 Task: Create a due date automation trigger when advanced off, on the sunday after a card is due at 12:00 PM.
Action: Mouse moved to (877, 254)
Screenshot: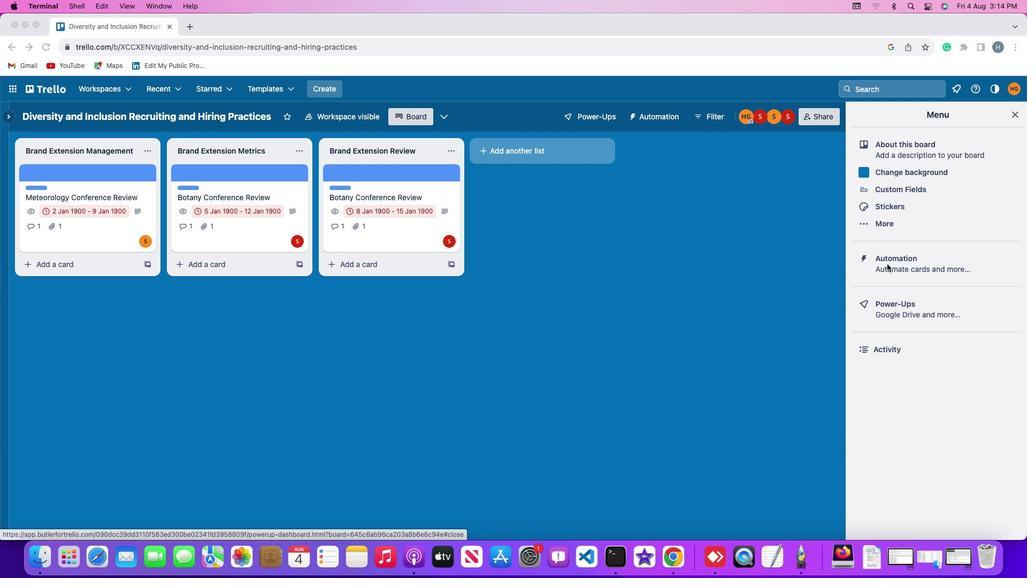 
Action: Mouse pressed left at (877, 254)
Screenshot: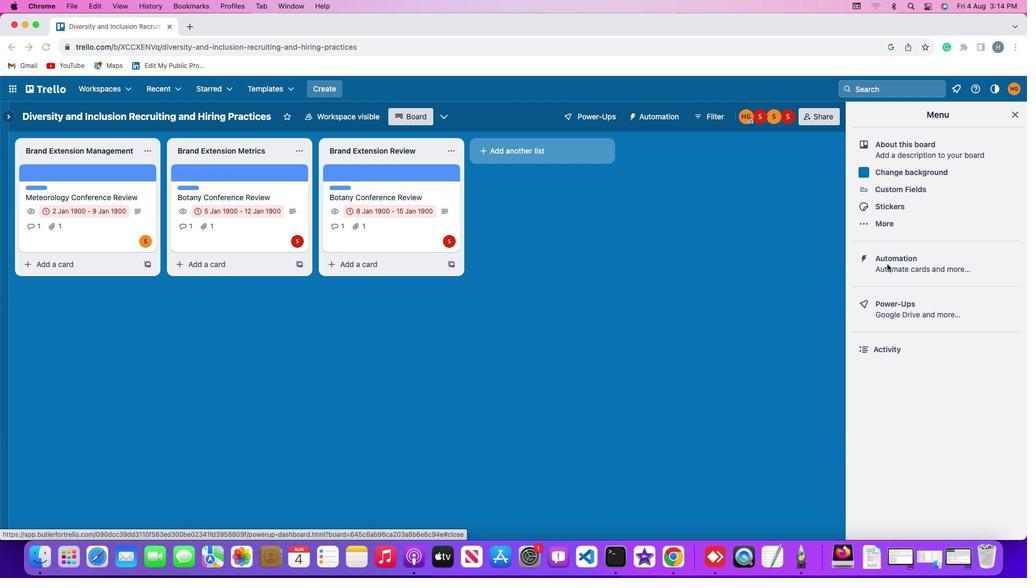 
Action: Mouse pressed left at (877, 254)
Screenshot: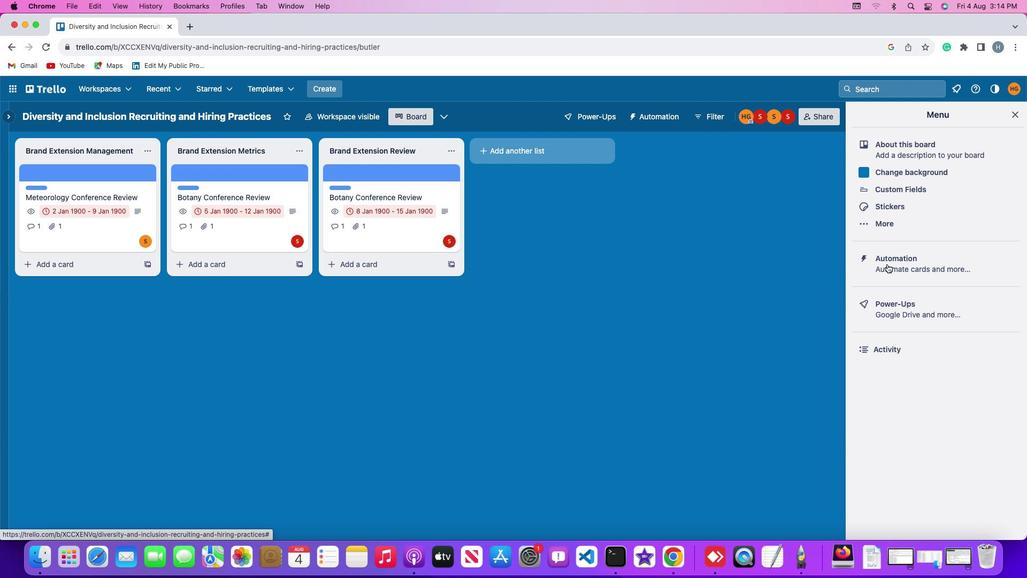 
Action: Mouse moved to (54, 238)
Screenshot: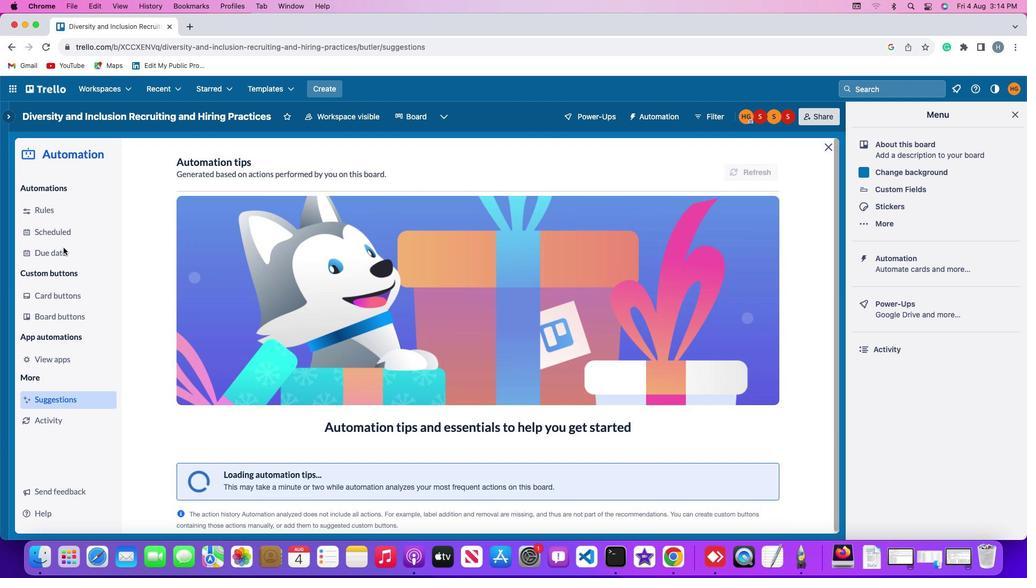 
Action: Mouse pressed left at (54, 238)
Screenshot: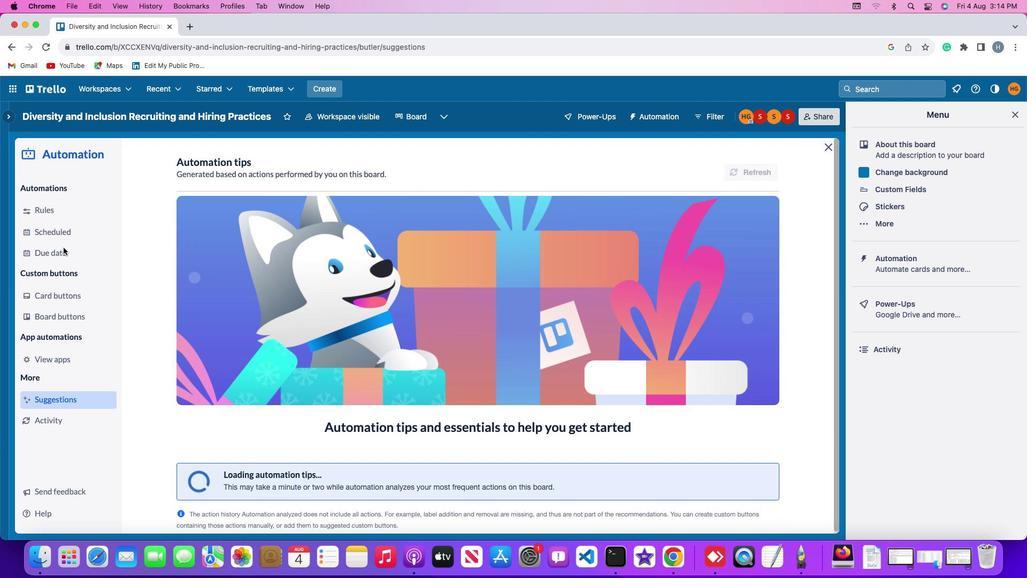 
Action: Mouse moved to (711, 149)
Screenshot: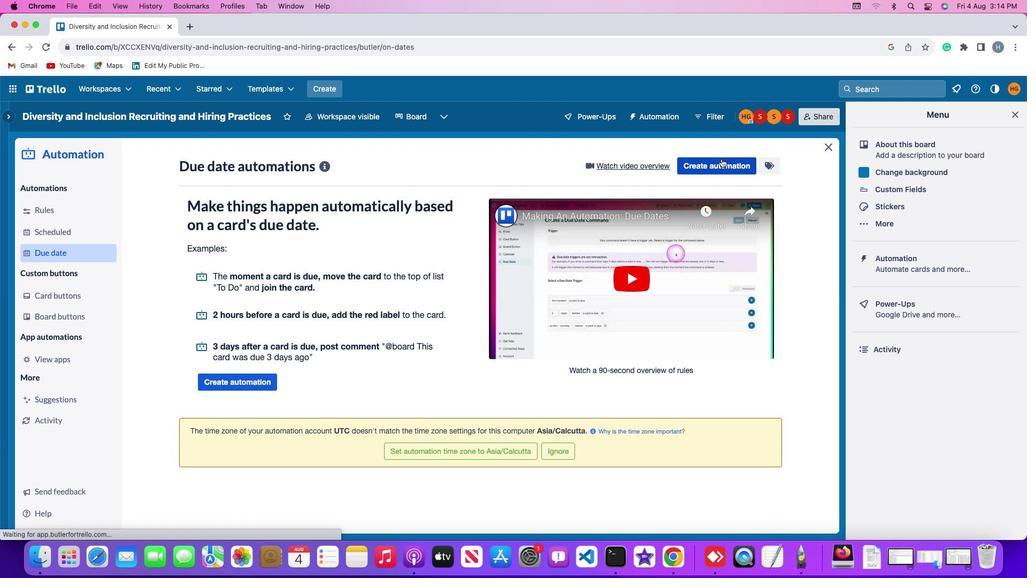 
Action: Mouse pressed left at (711, 149)
Screenshot: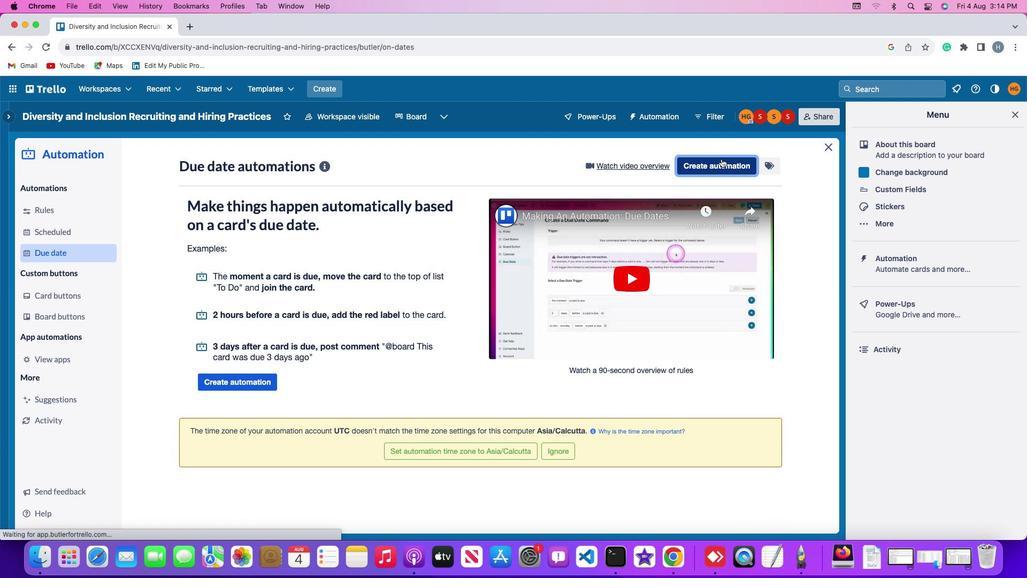 
Action: Mouse moved to (467, 254)
Screenshot: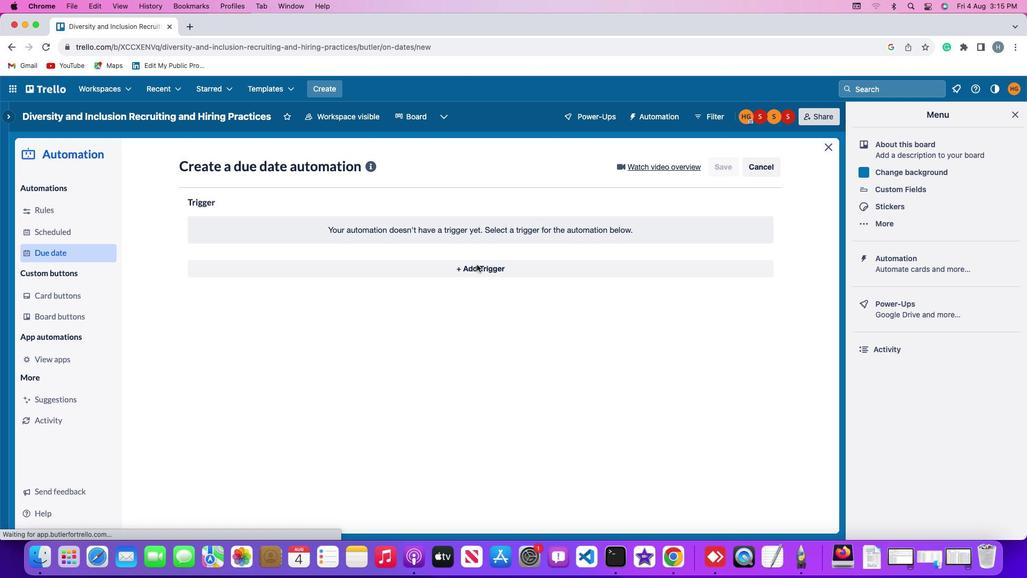 
Action: Mouse pressed left at (467, 254)
Screenshot: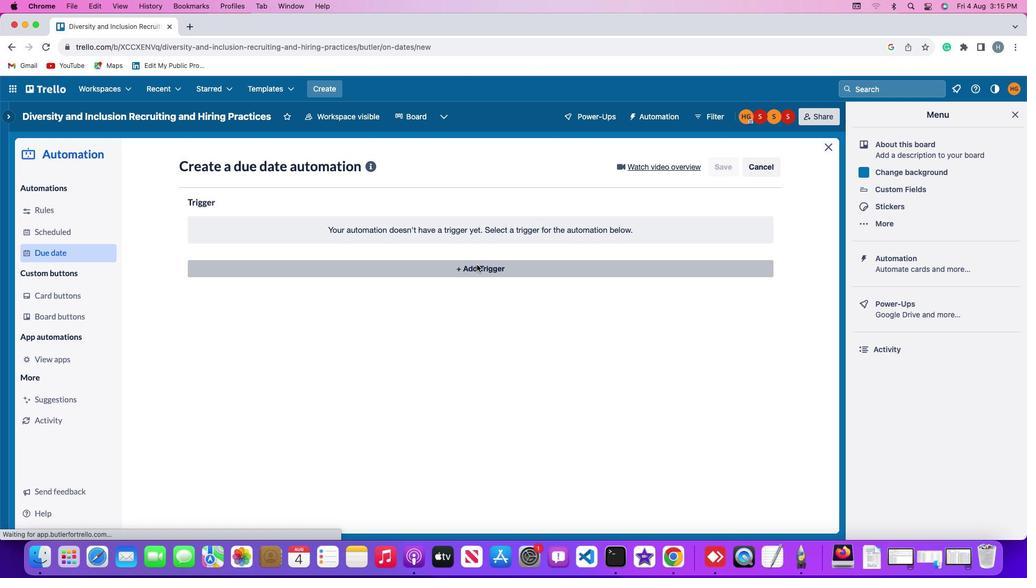 
Action: Mouse moved to (221, 453)
Screenshot: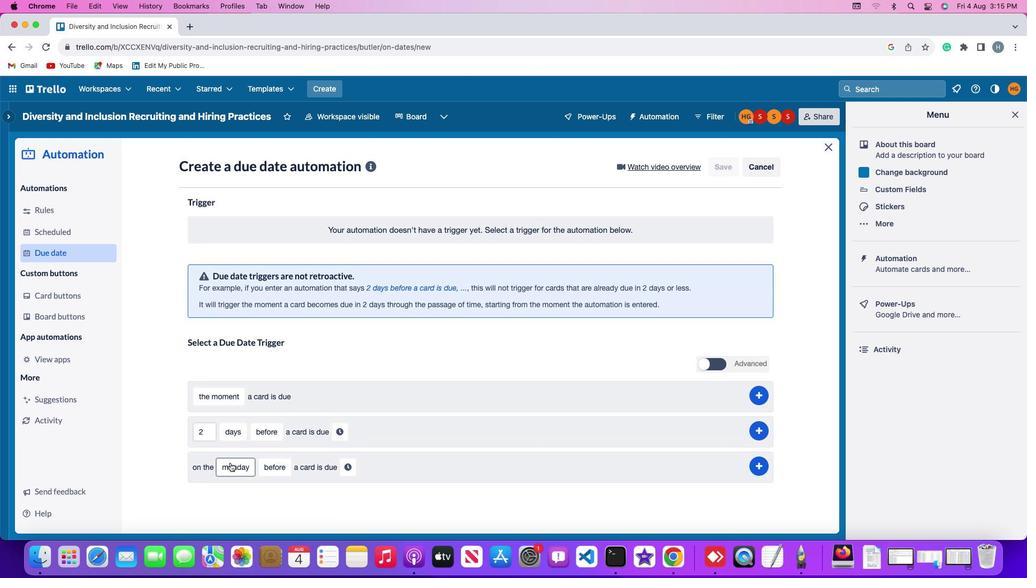 
Action: Mouse pressed left at (221, 453)
Screenshot: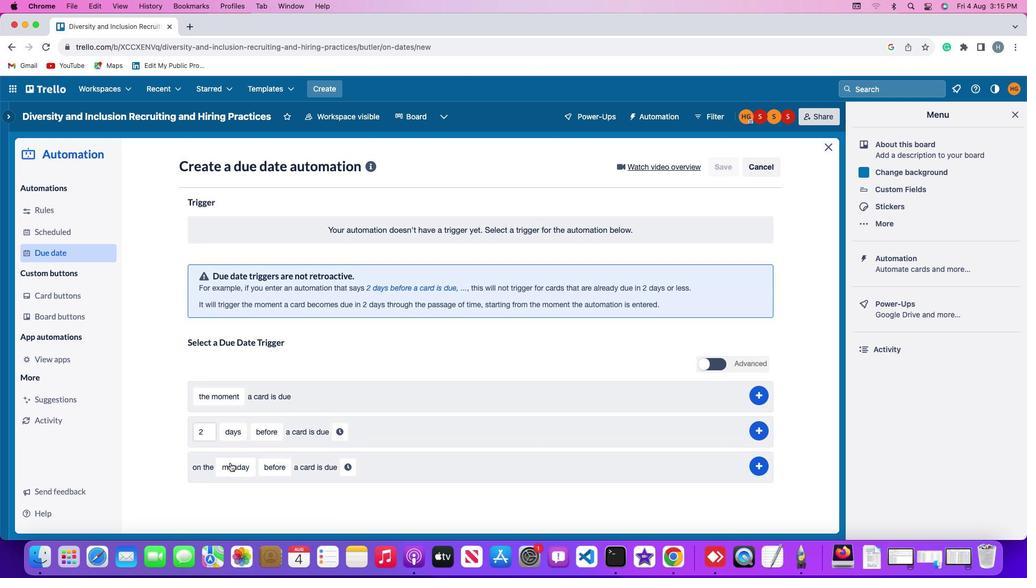 
Action: Mouse moved to (231, 437)
Screenshot: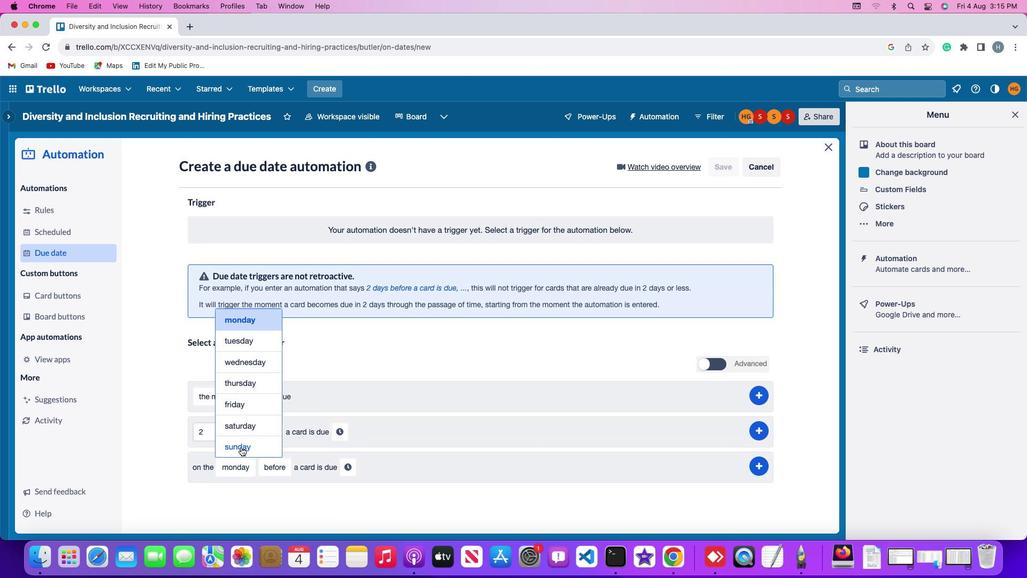 
Action: Mouse pressed left at (231, 437)
Screenshot: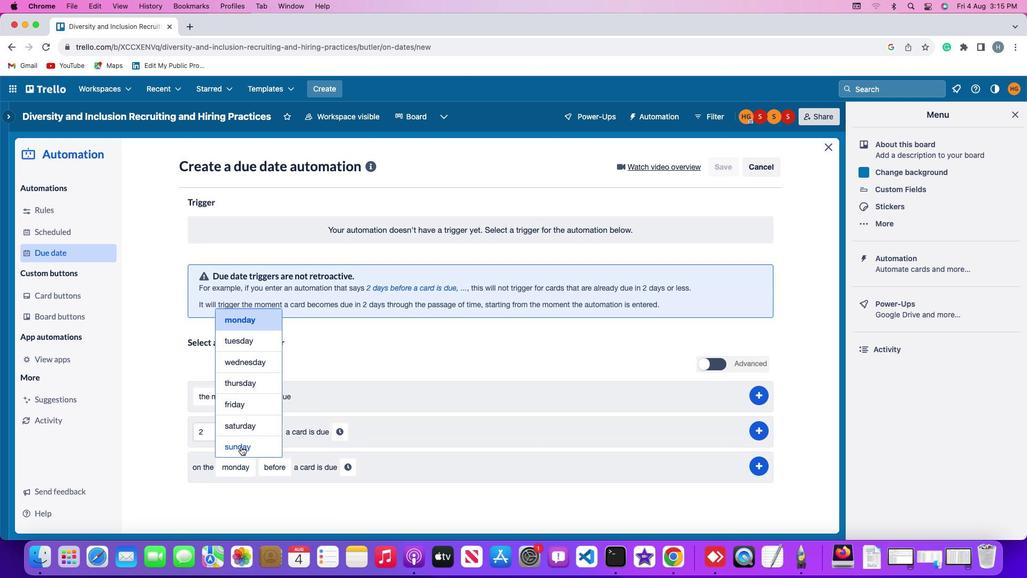 
Action: Mouse moved to (268, 454)
Screenshot: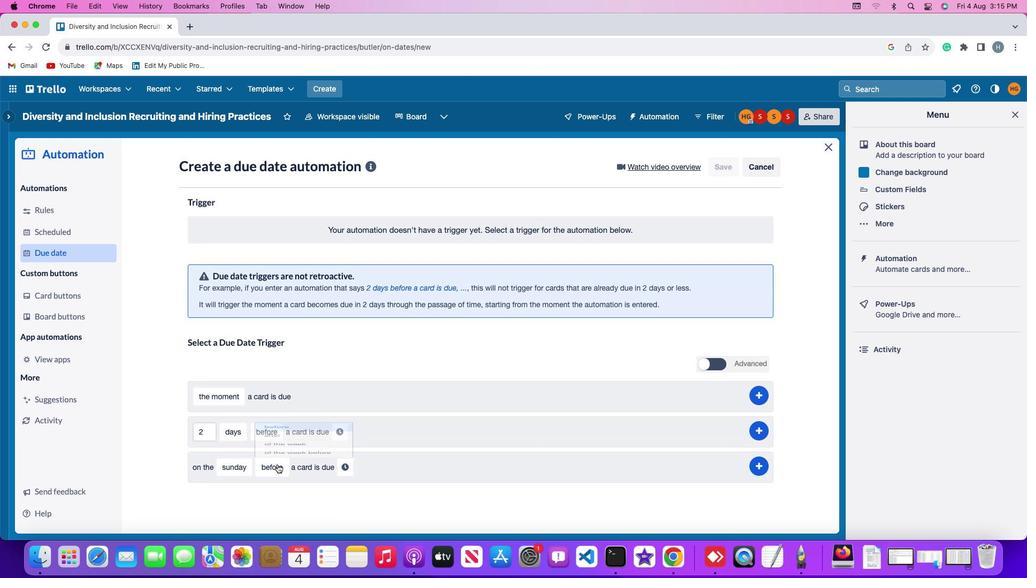 
Action: Mouse pressed left at (268, 454)
Screenshot: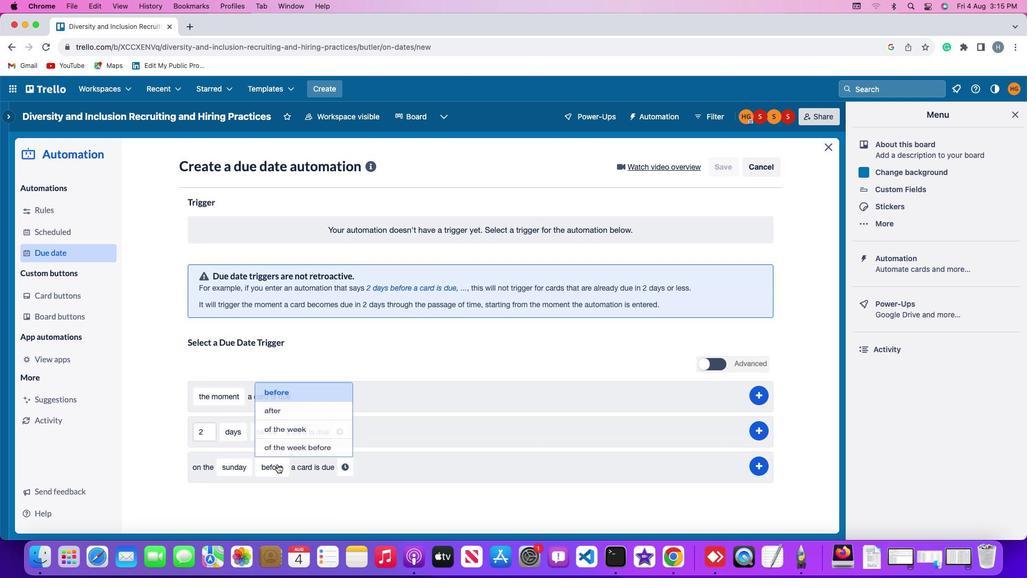 
Action: Mouse moved to (297, 396)
Screenshot: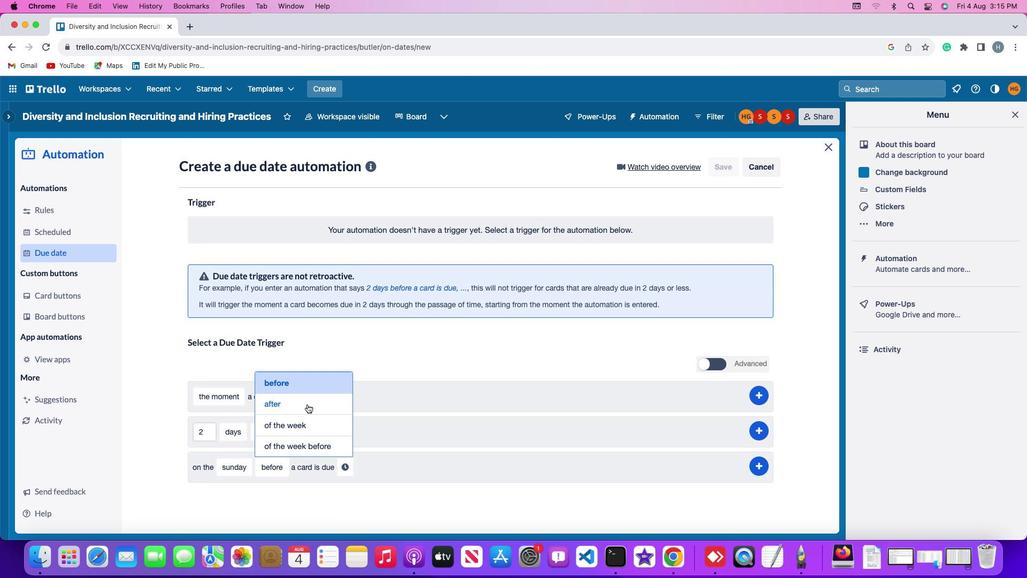 
Action: Mouse pressed left at (297, 396)
Screenshot: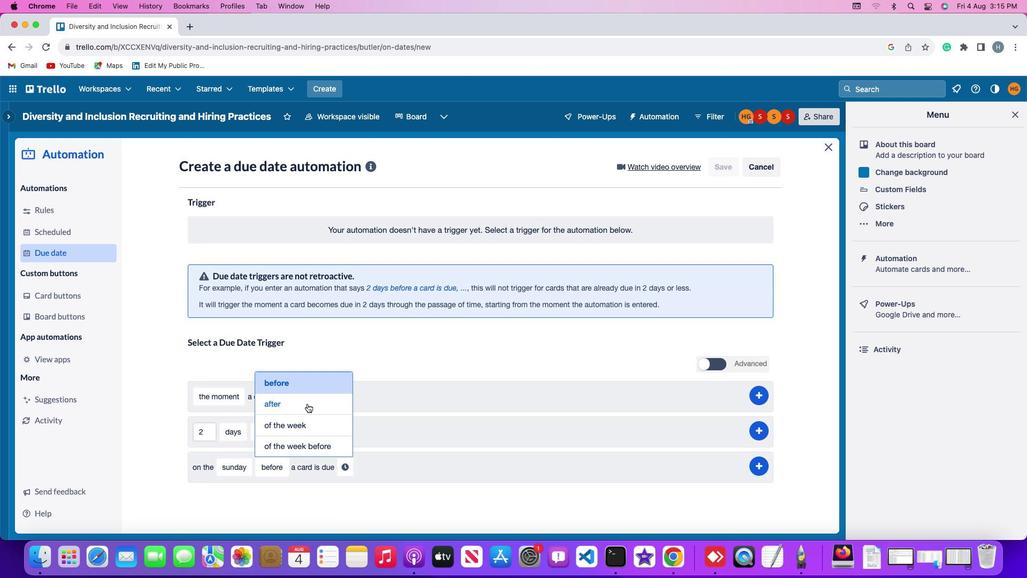 
Action: Mouse moved to (333, 457)
Screenshot: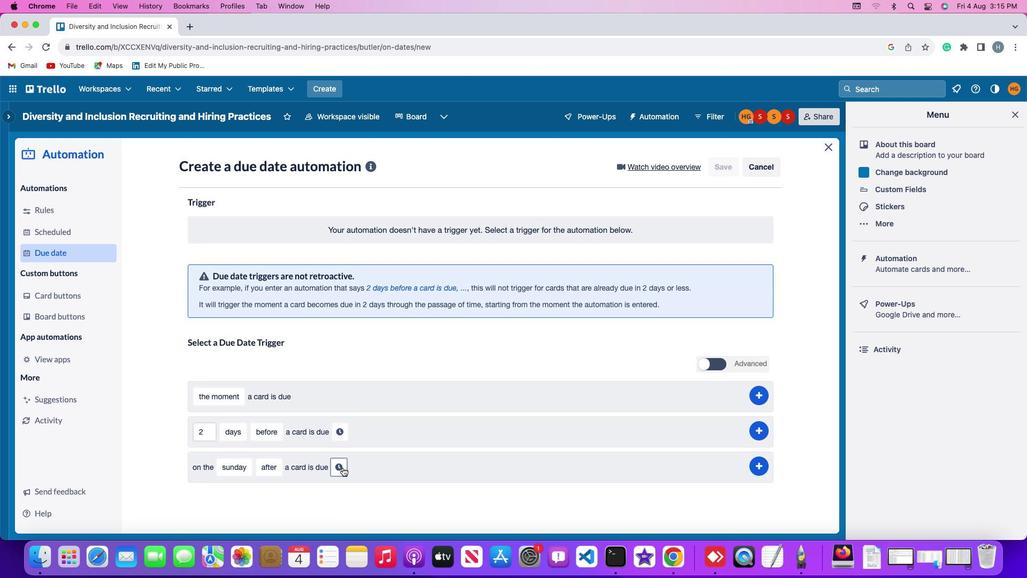 
Action: Mouse pressed left at (333, 457)
Screenshot: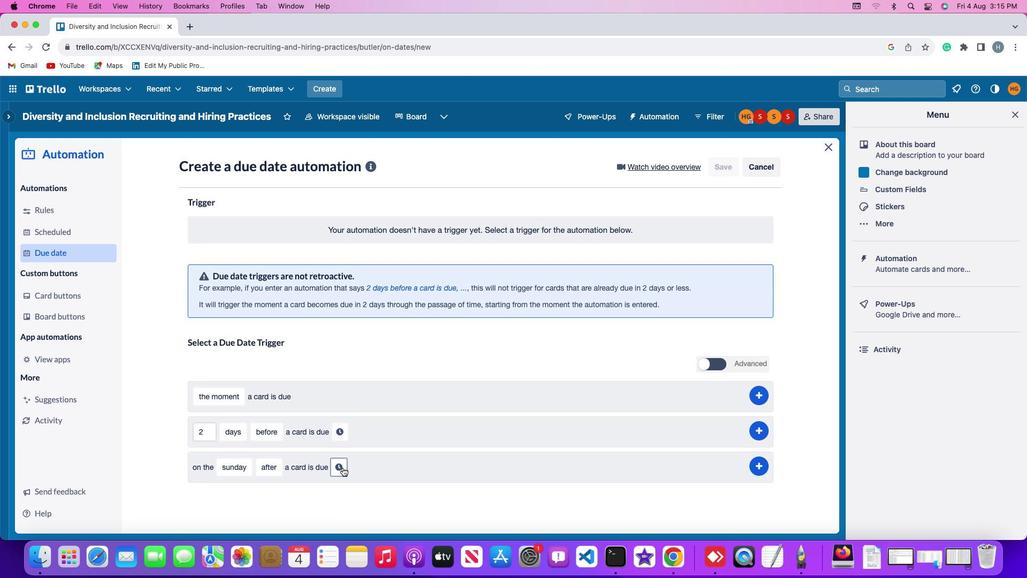 
Action: Mouse moved to (354, 458)
Screenshot: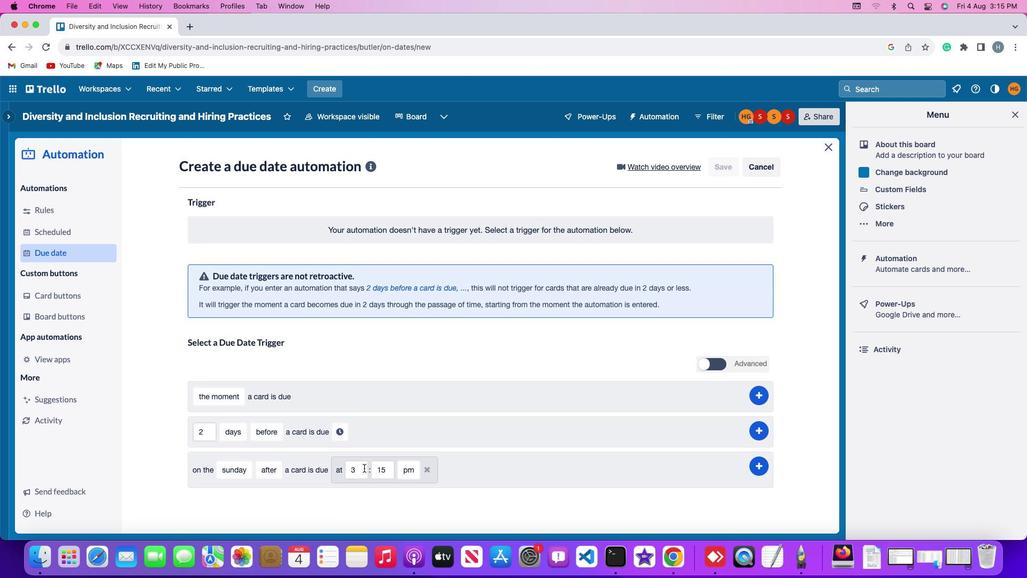 
Action: Mouse pressed left at (354, 458)
Screenshot: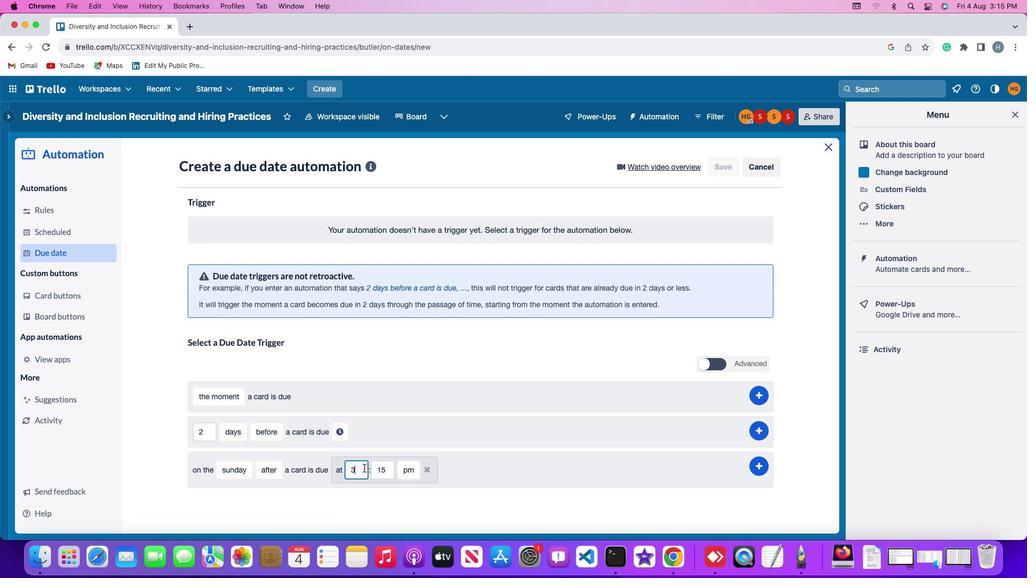 
Action: Mouse moved to (357, 457)
Screenshot: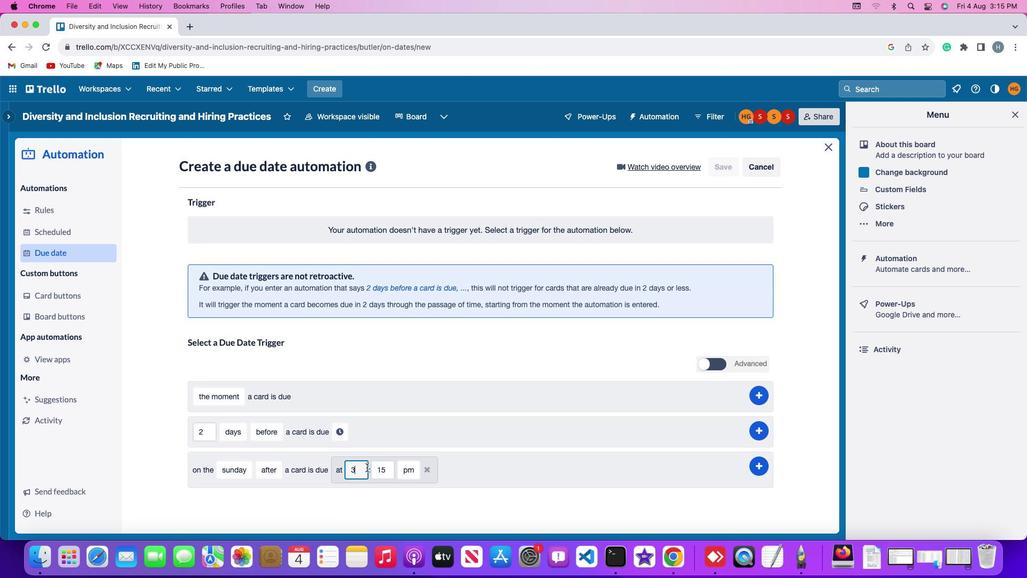 
Action: Key pressed Key.backspace'1''2'
Screenshot: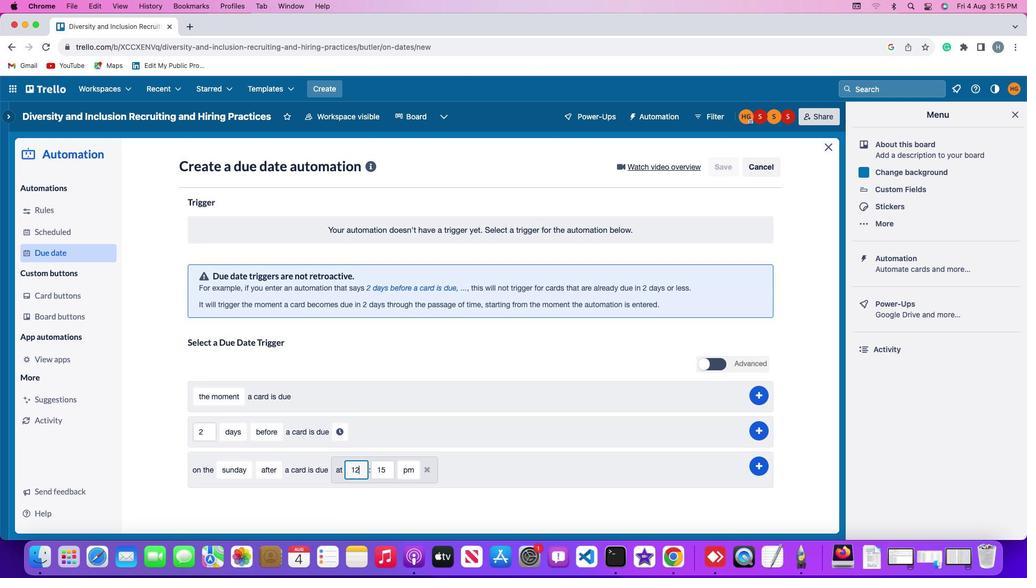 
Action: Mouse moved to (377, 460)
Screenshot: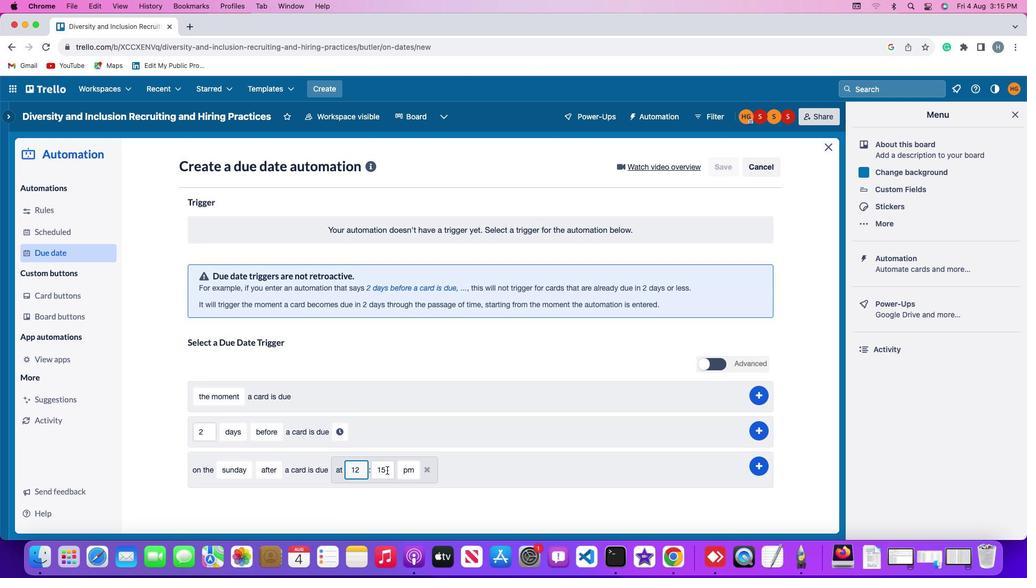 
Action: Mouse pressed left at (377, 460)
Screenshot: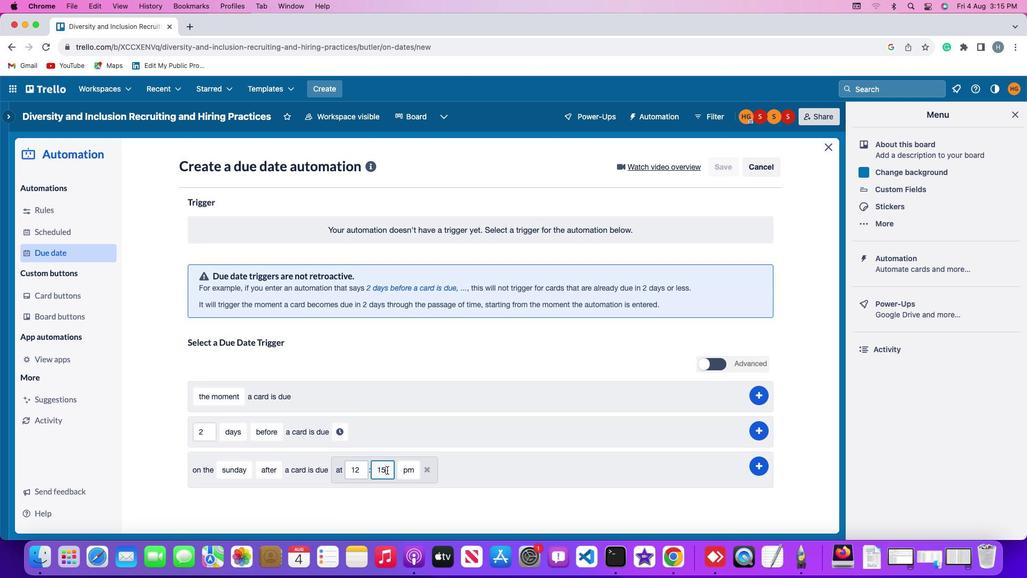 
Action: Key pressed Key.backspace
Screenshot: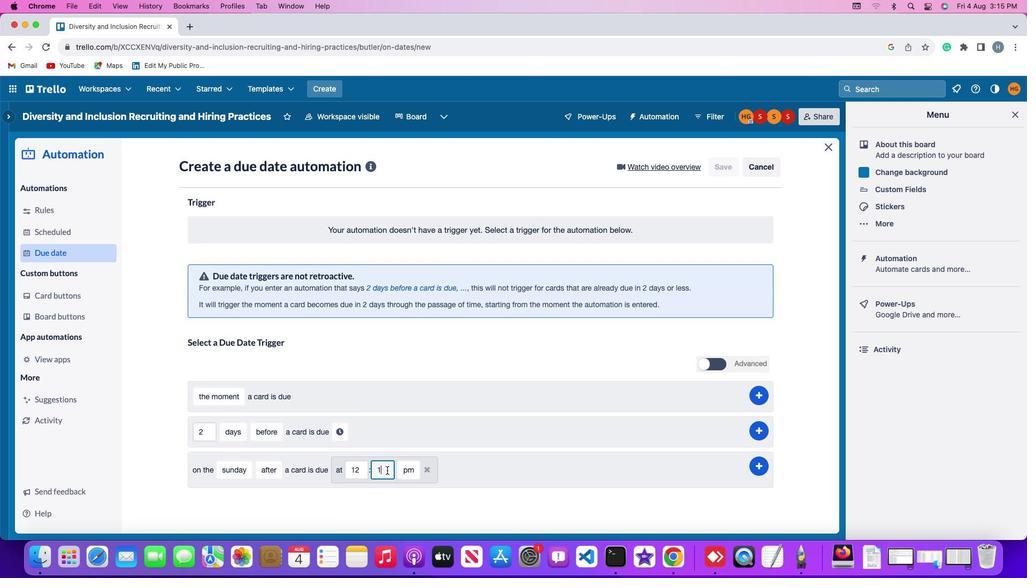 
Action: Mouse moved to (377, 460)
Screenshot: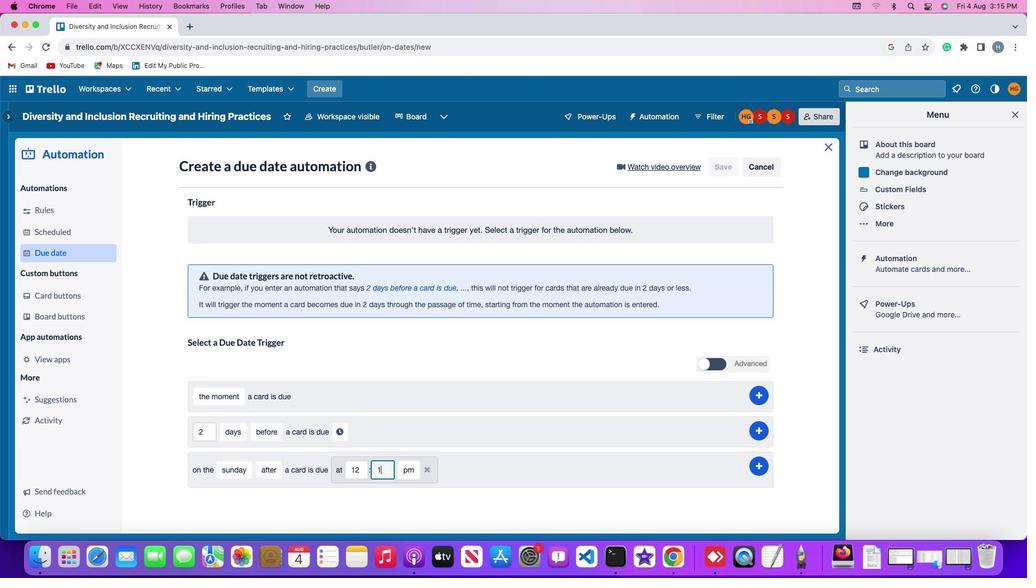 
Action: Key pressed Key.backspace'0''0'
Screenshot: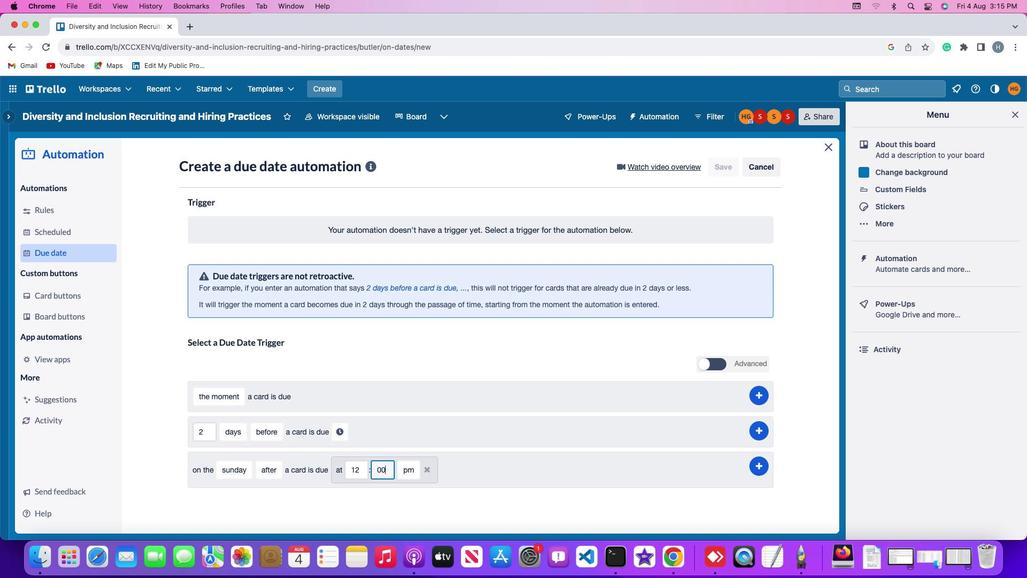 
Action: Mouse moved to (405, 461)
Screenshot: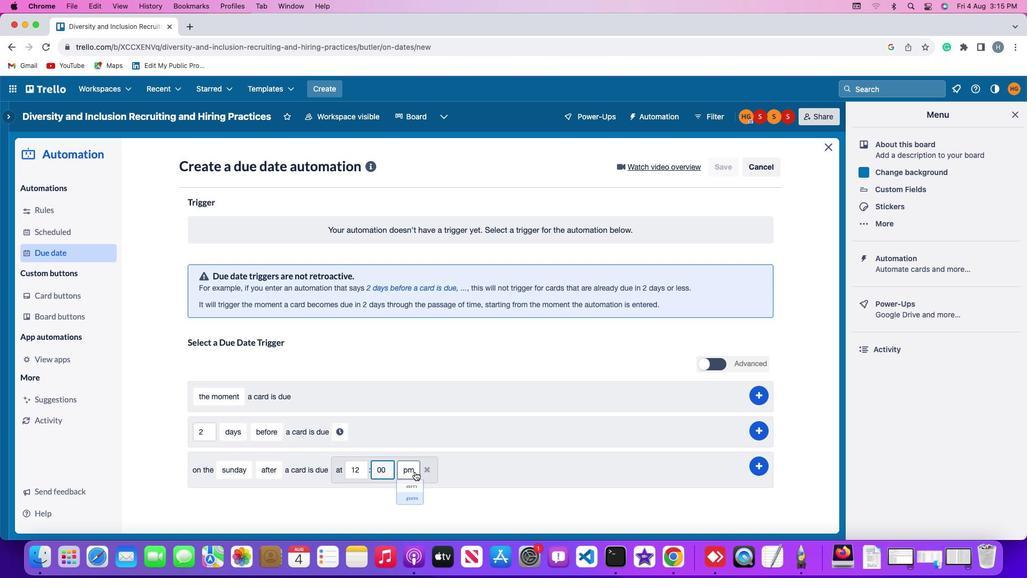 
Action: Mouse pressed left at (405, 461)
Screenshot: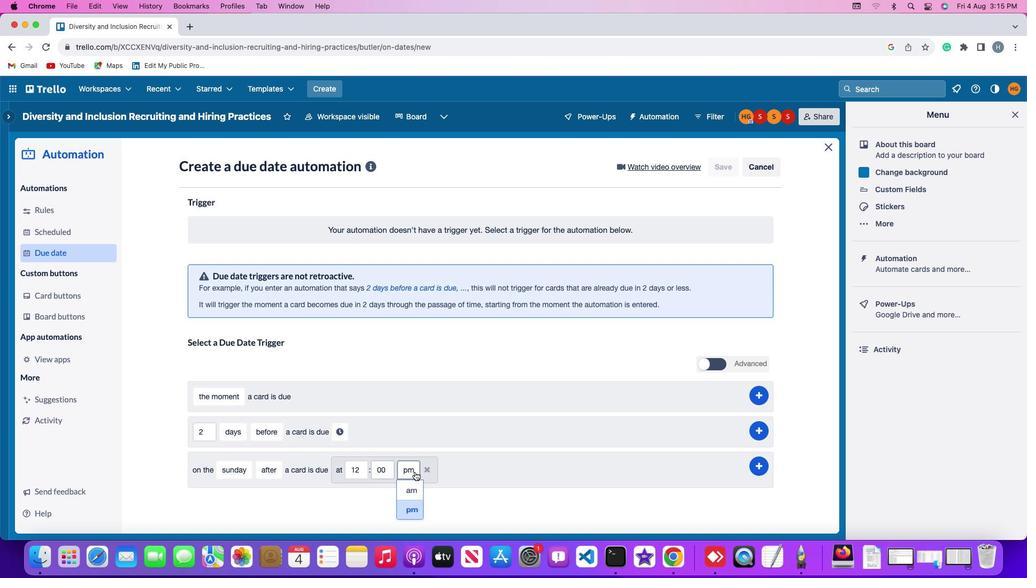 
Action: Mouse moved to (407, 506)
Screenshot: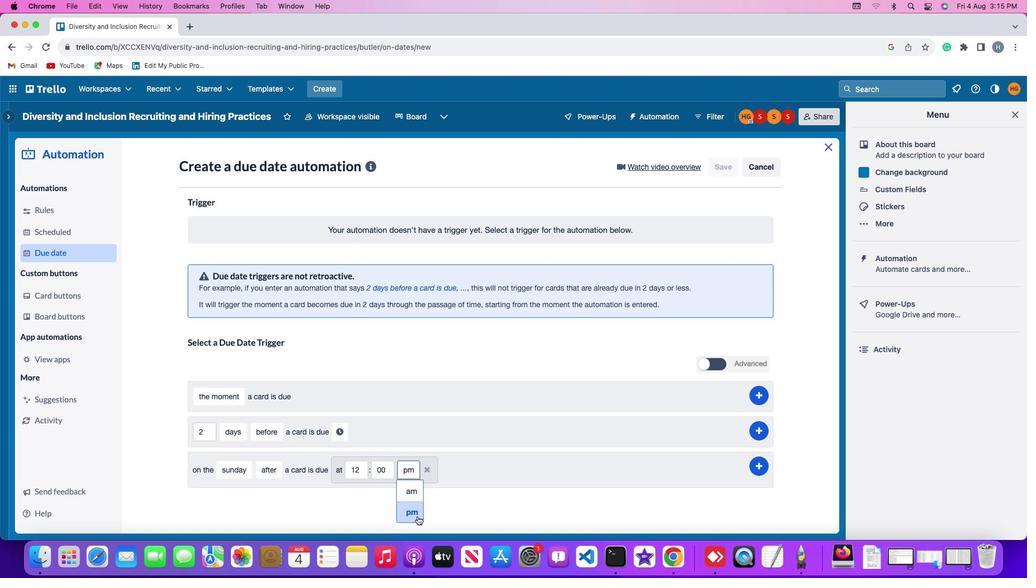
Action: Mouse pressed left at (407, 506)
Screenshot: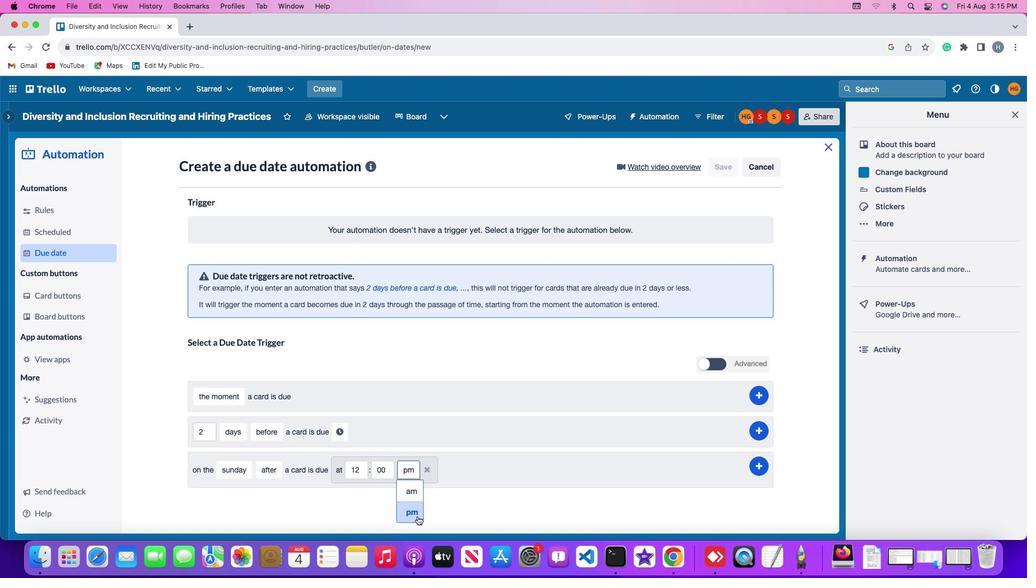 
Action: Mouse moved to (750, 453)
Screenshot: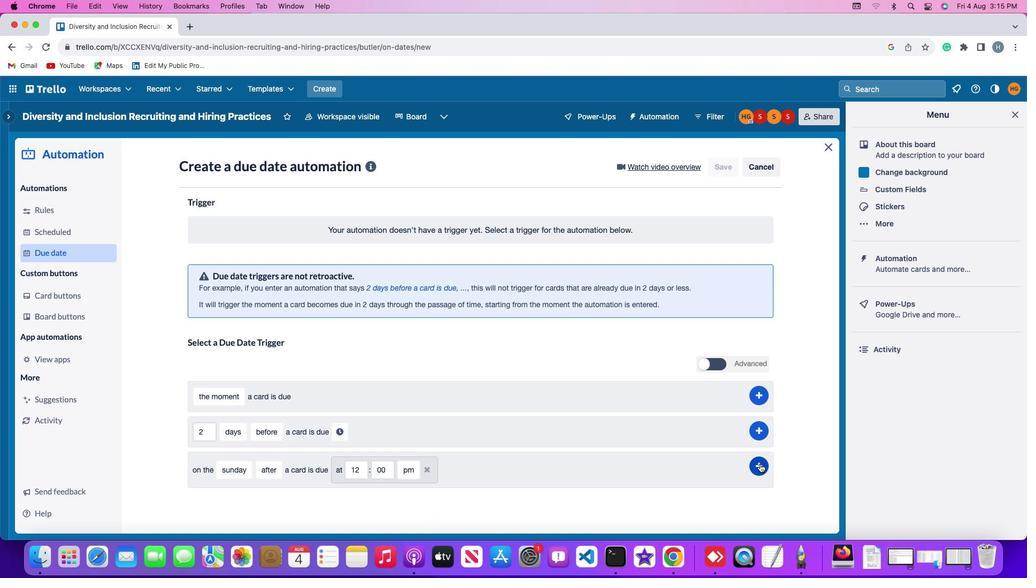
Action: Mouse pressed left at (750, 453)
Screenshot: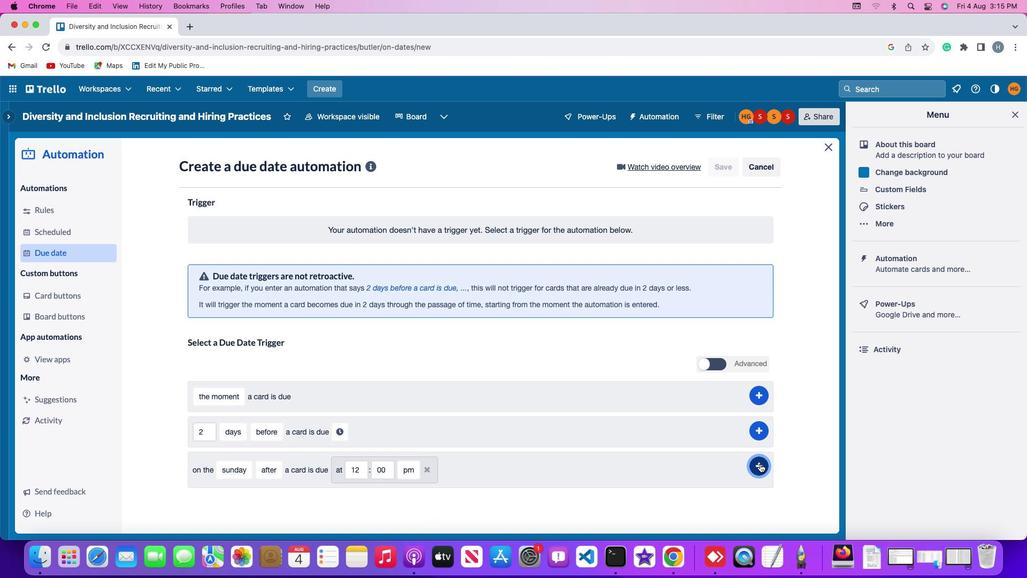 
Action: Mouse moved to (742, 259)
Screenshot: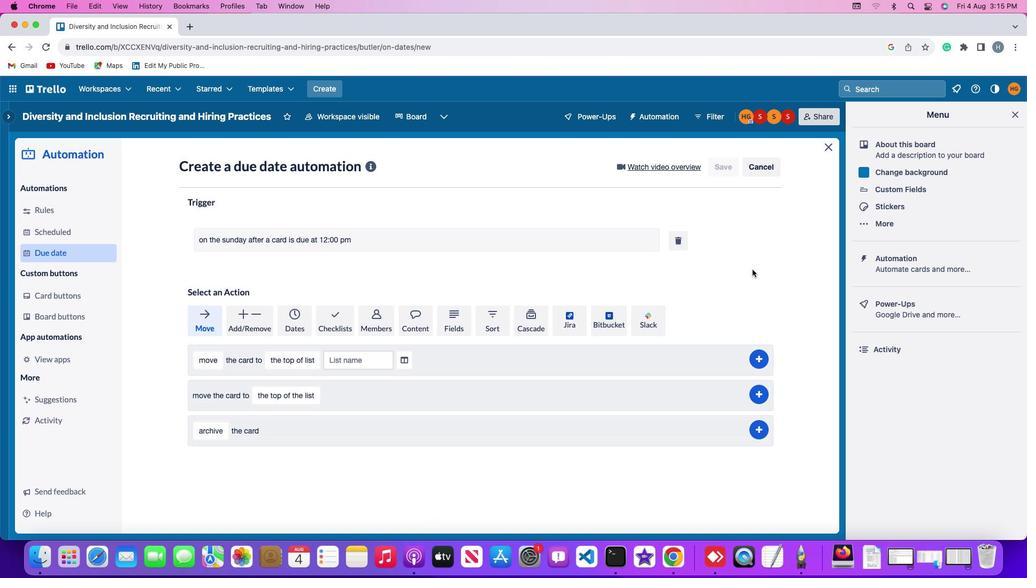 
